 Task: Look for products in the category "Chardonnay" from Bonterra only.
Action: Mouse moved to (1091, 355)
Screenshot: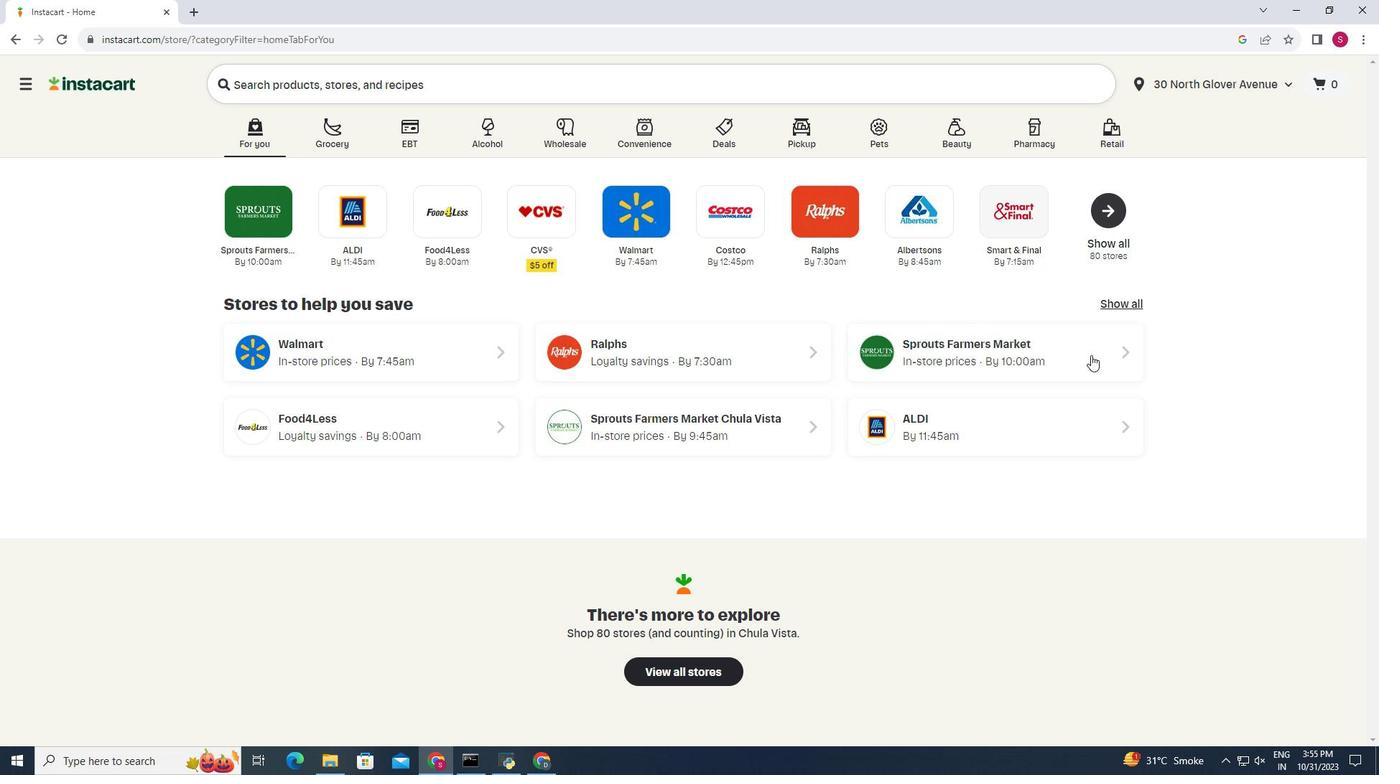 
Action: Mouse pressed left at (1091, 355)
Screenshot: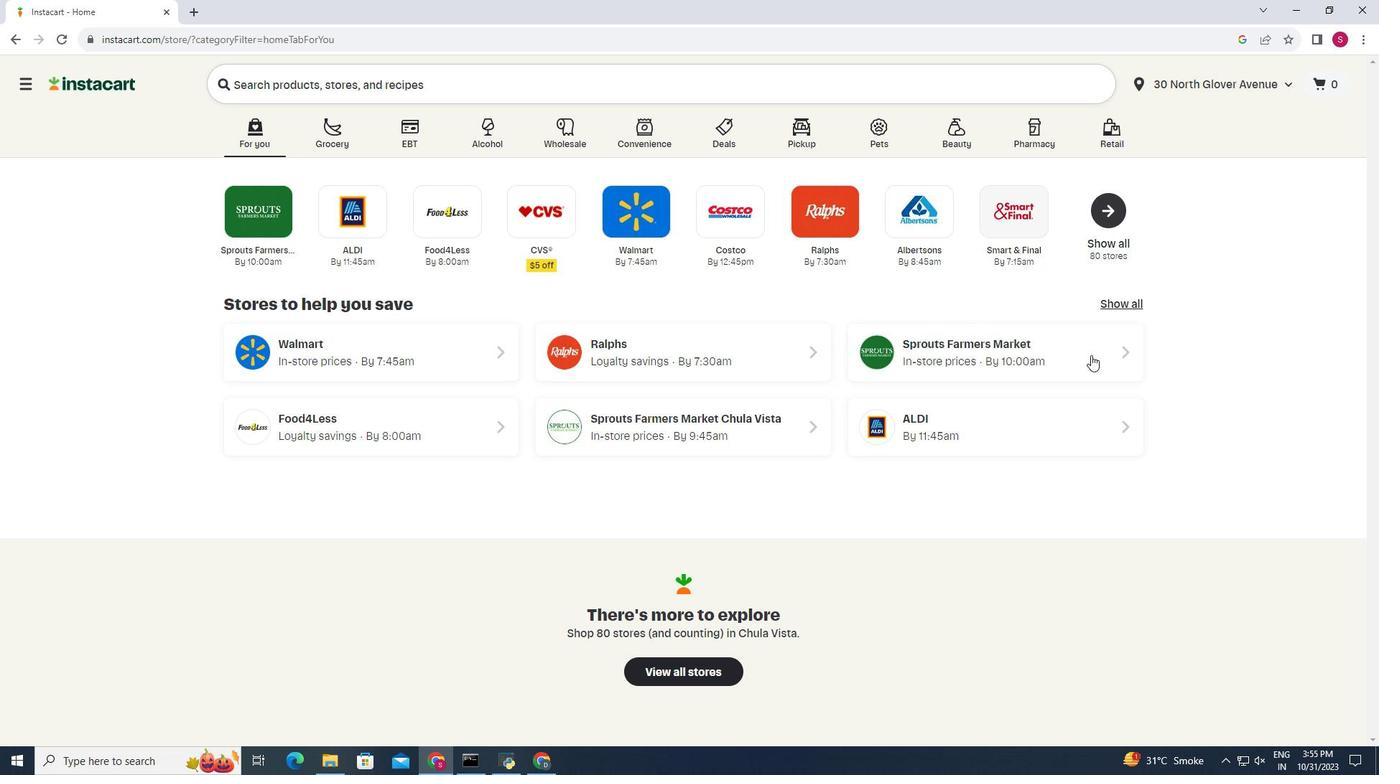 
Action: Mouse moved to (32, 686)
Screenshot: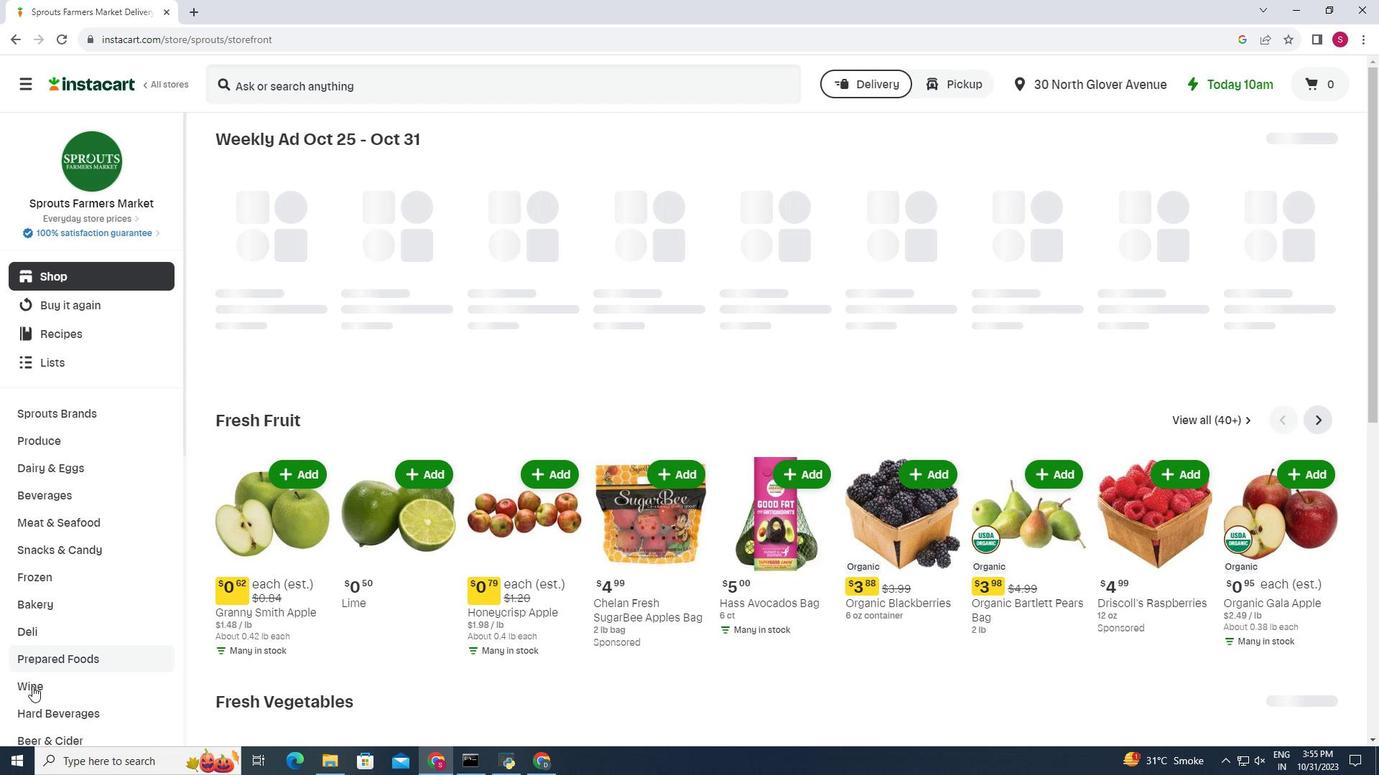 
Action: Mouse pressed left at (32, 686)
Screenshot: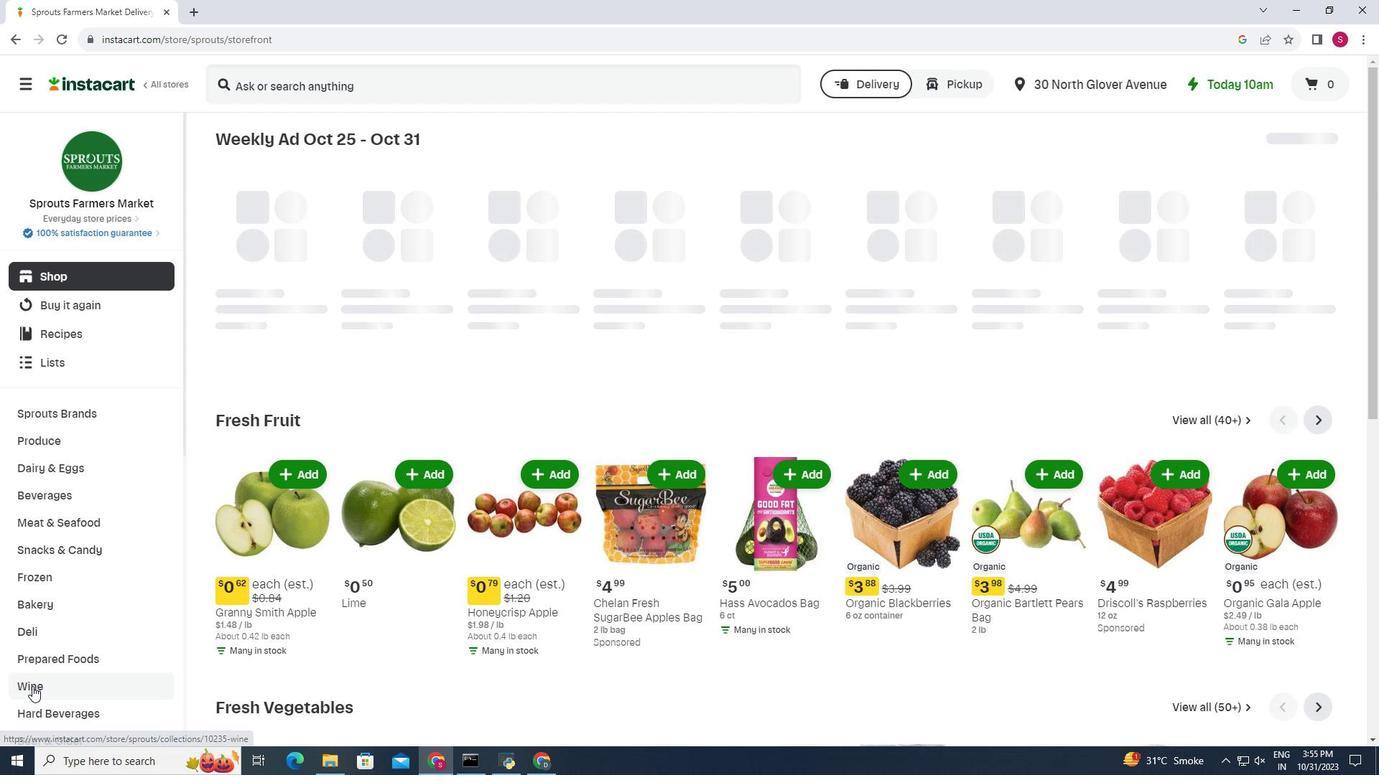 
Action: Mouse moved to (386, 179)
Screenshot: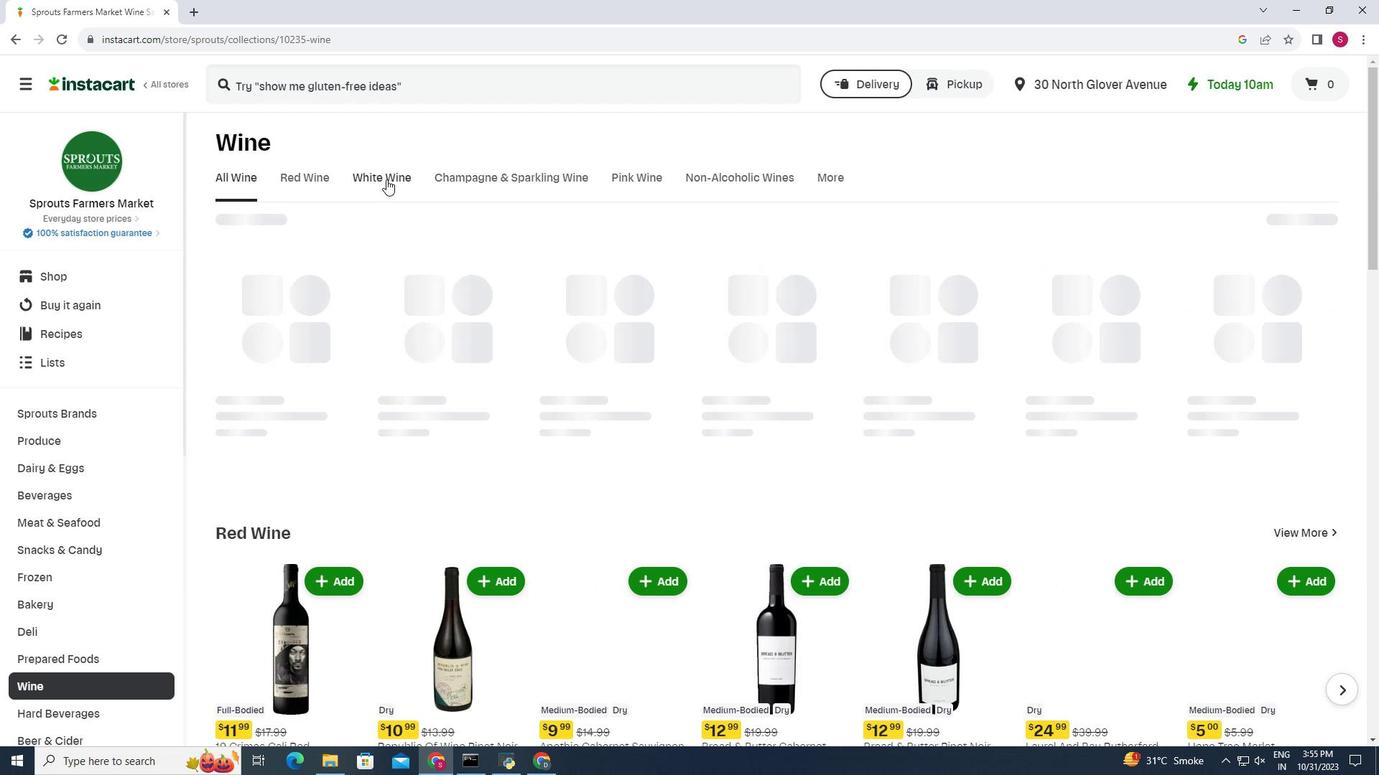 
Action: Mouse pressed left at (386, 179)
Screenshot: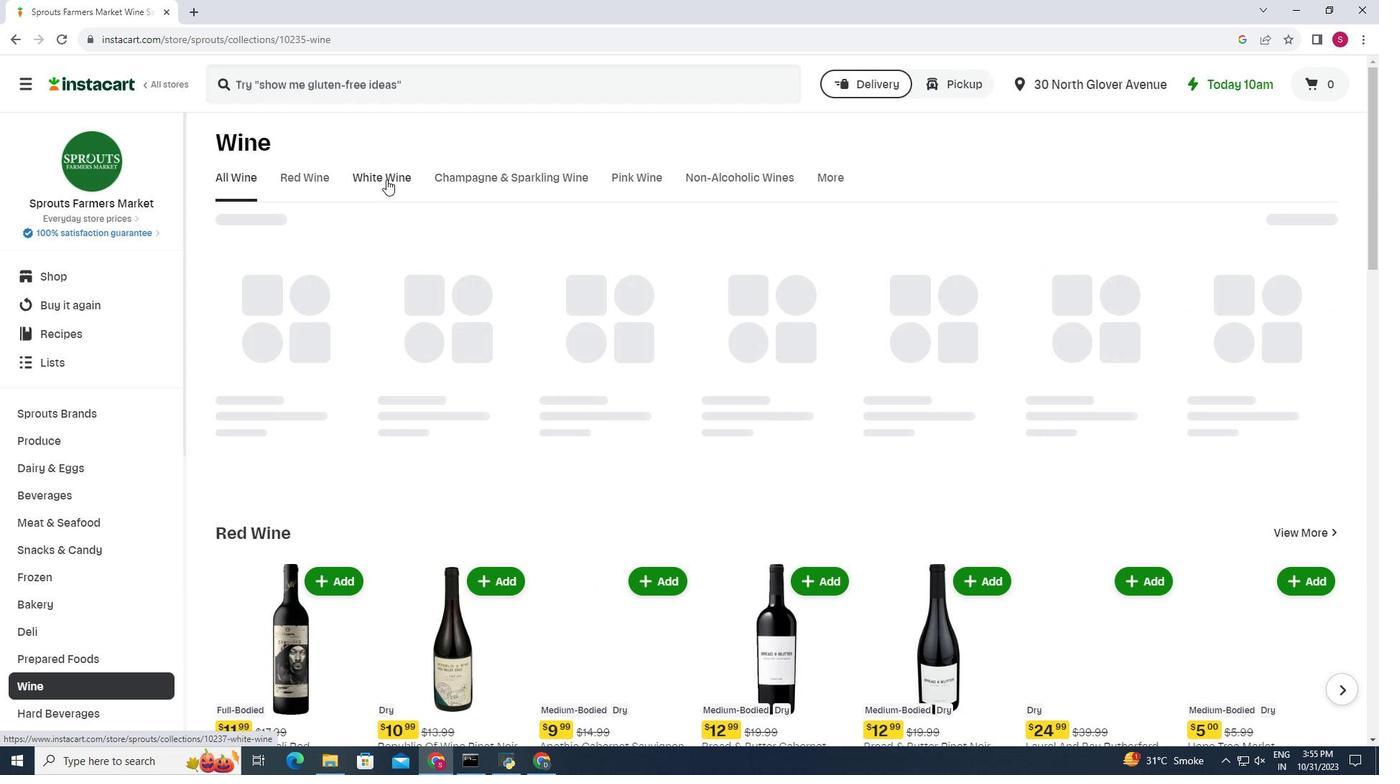 
Action: Mouse moved to (479, 252)
Screenshot: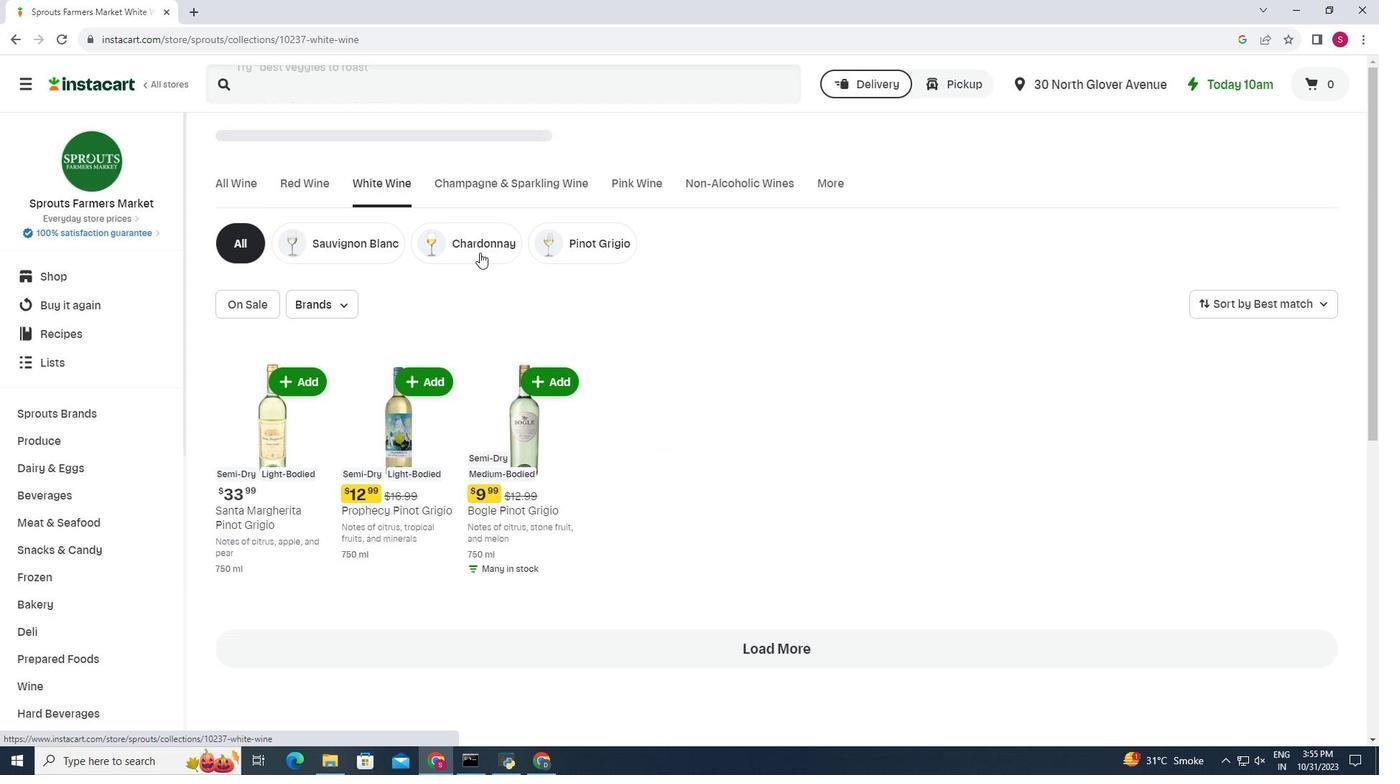 
Action: Mouse pressed left at (479, 252)
Screenshot: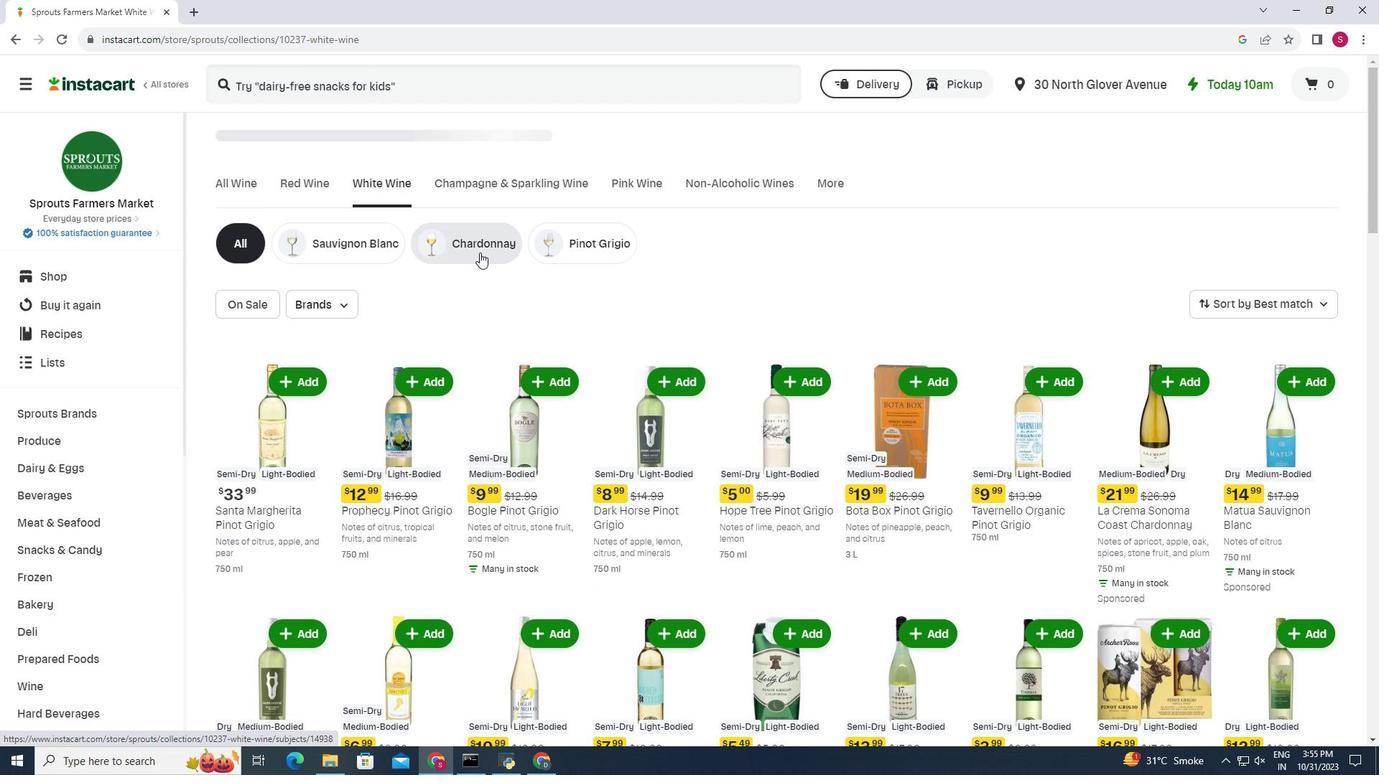 
Action: Mouse moved to (349, 316)
Screenshot: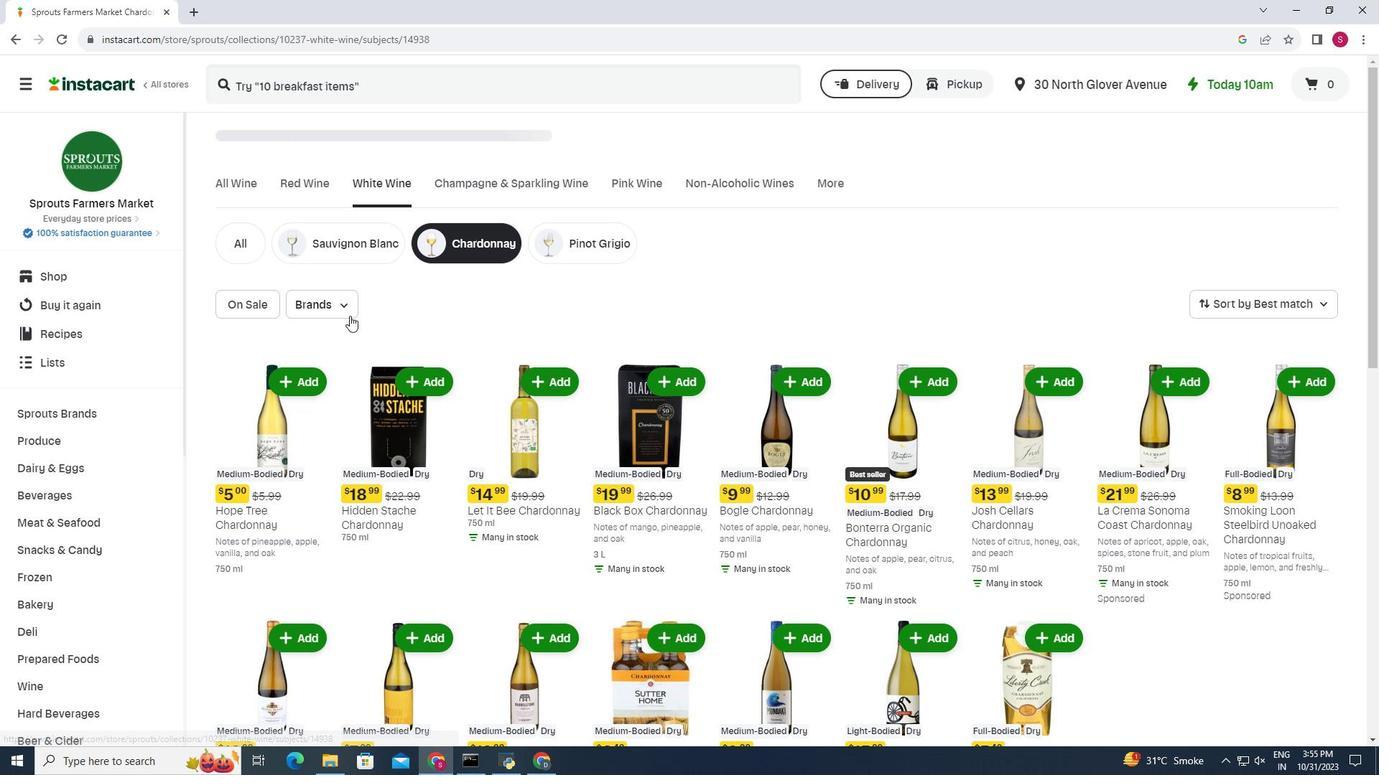 
Action: Mouse pressed left at (349, 316)
Screenshot: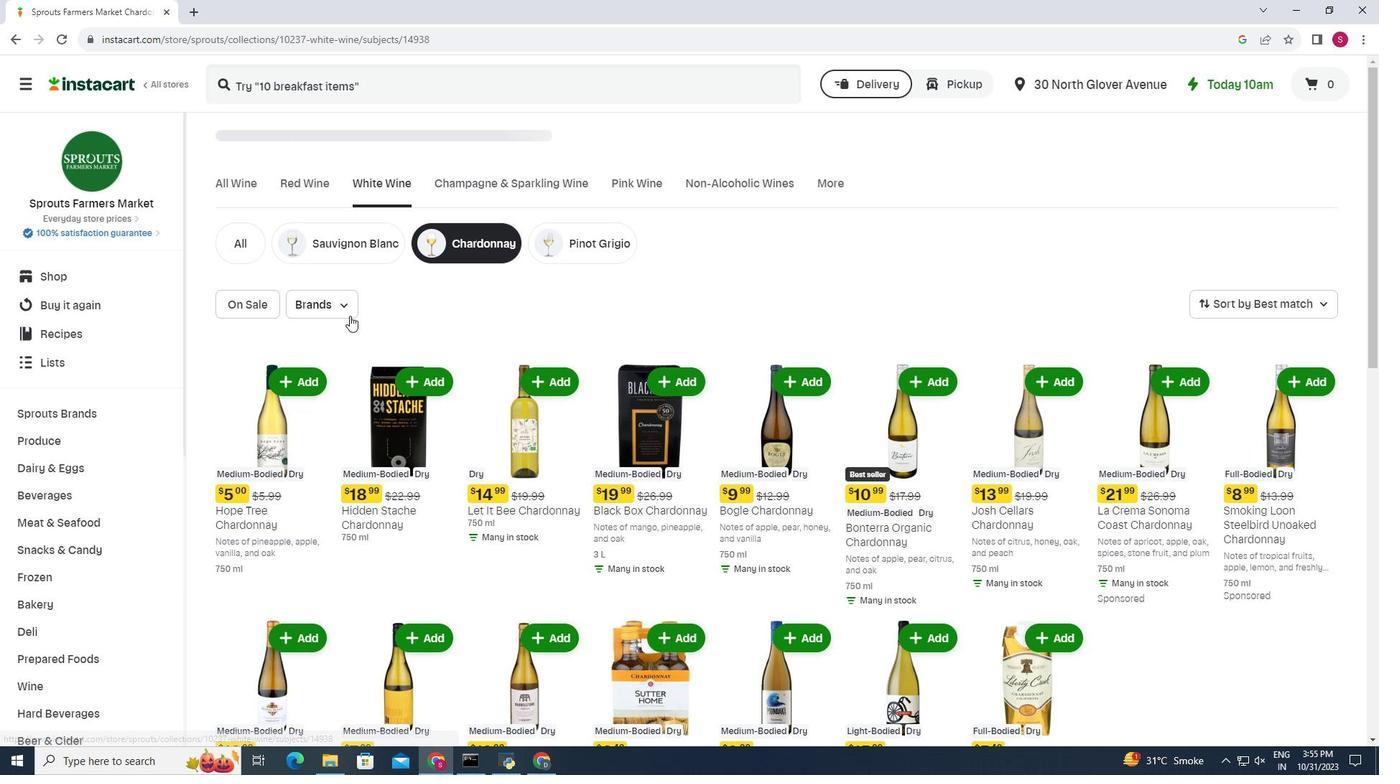 
Action: Mouse moved to (321, 373)
Screenshot: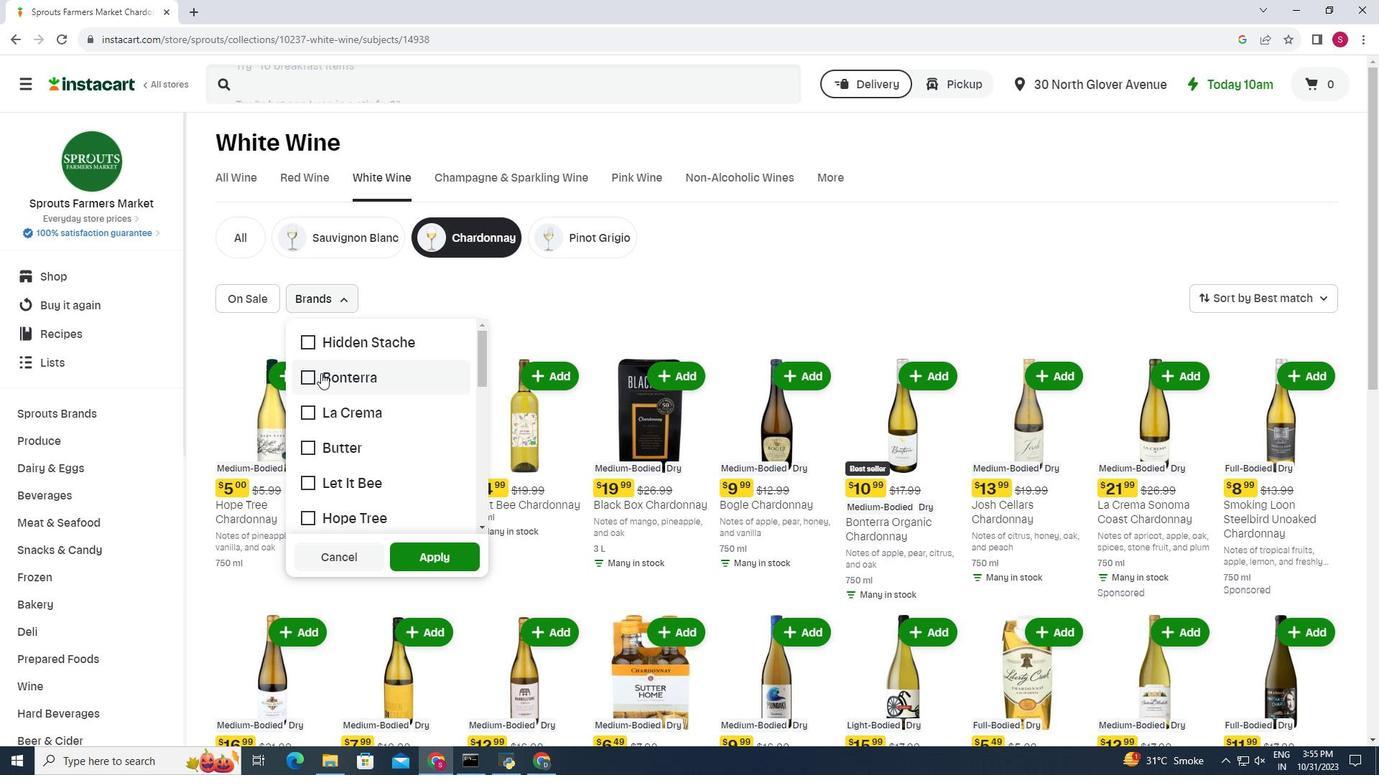 
Action: Mouse pressed left at (321, 373)
Screenshot: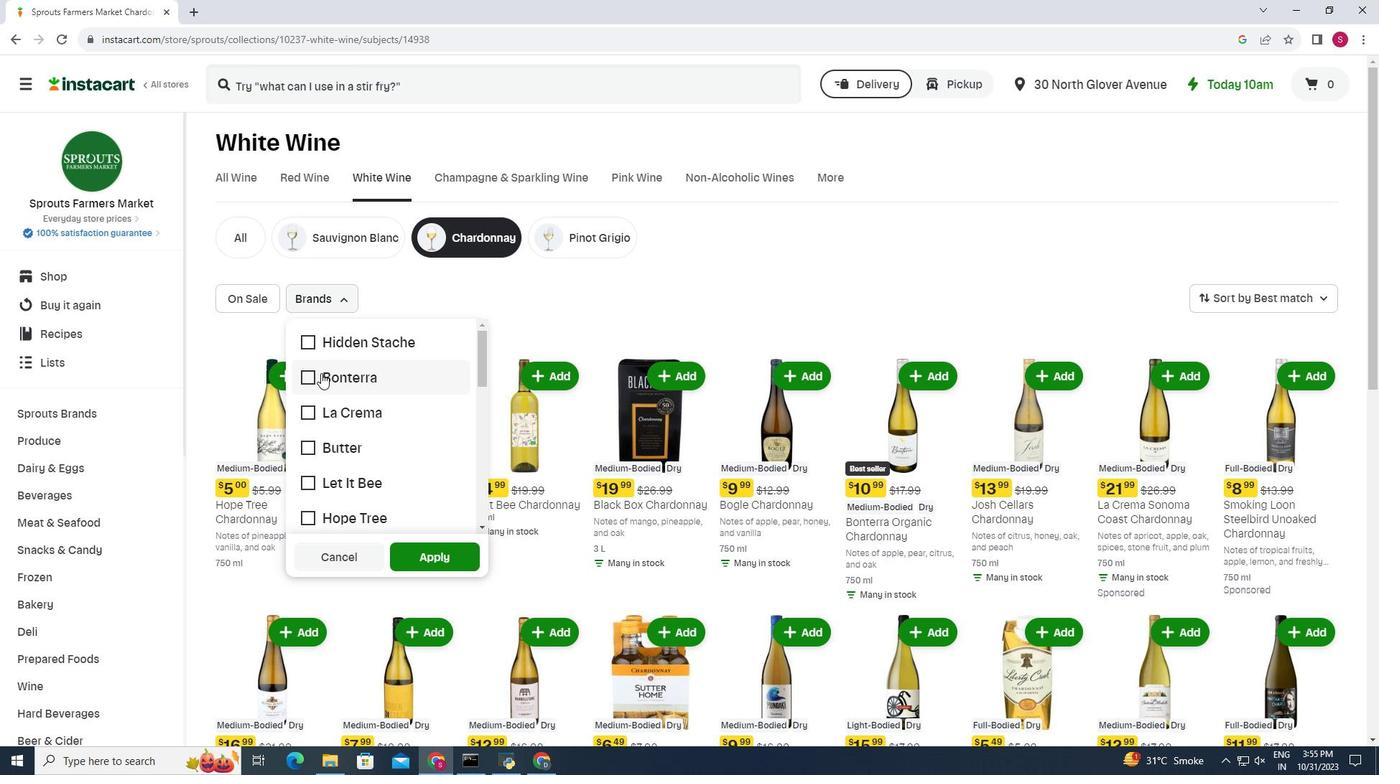 
Action: Mouse moved to (428, 549)
Screenshot: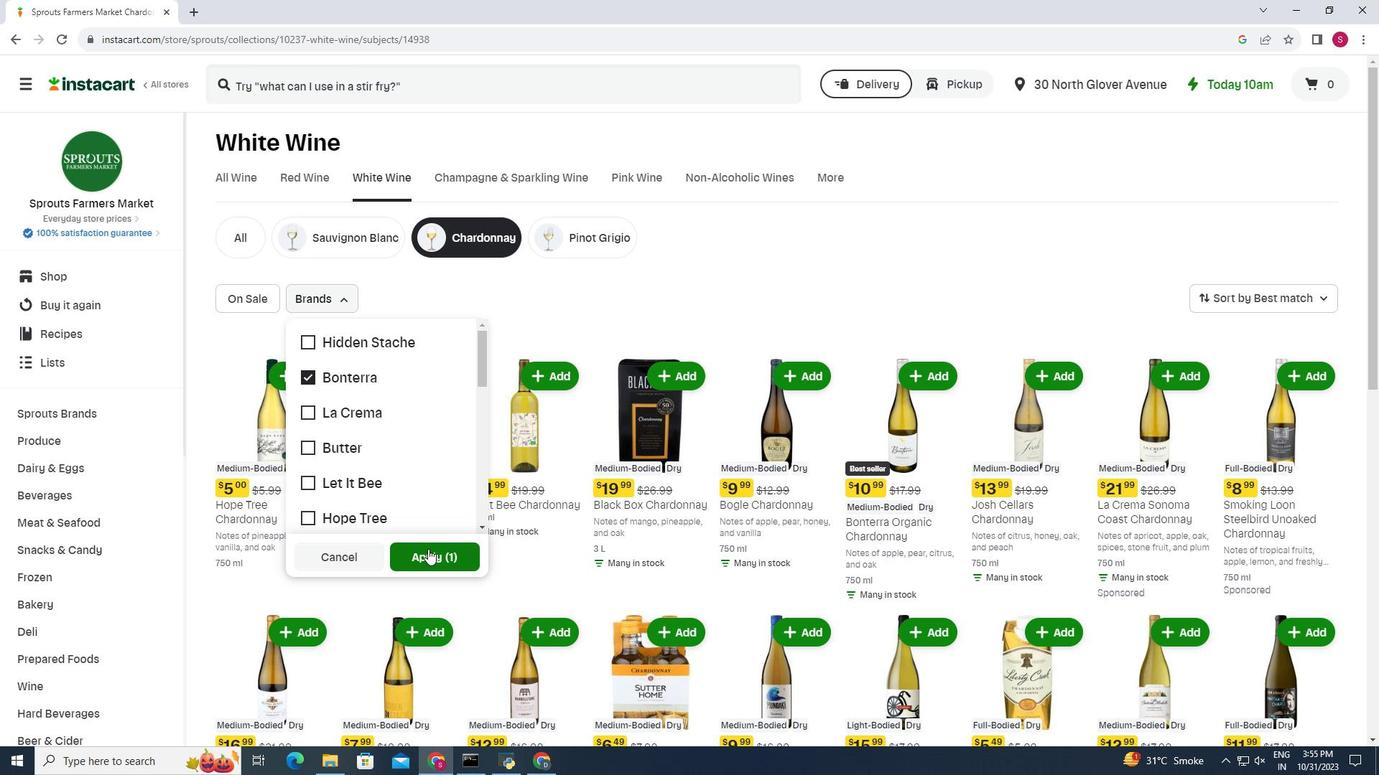 
Action: Mouse pressed left at (428, 549)
Screenshot: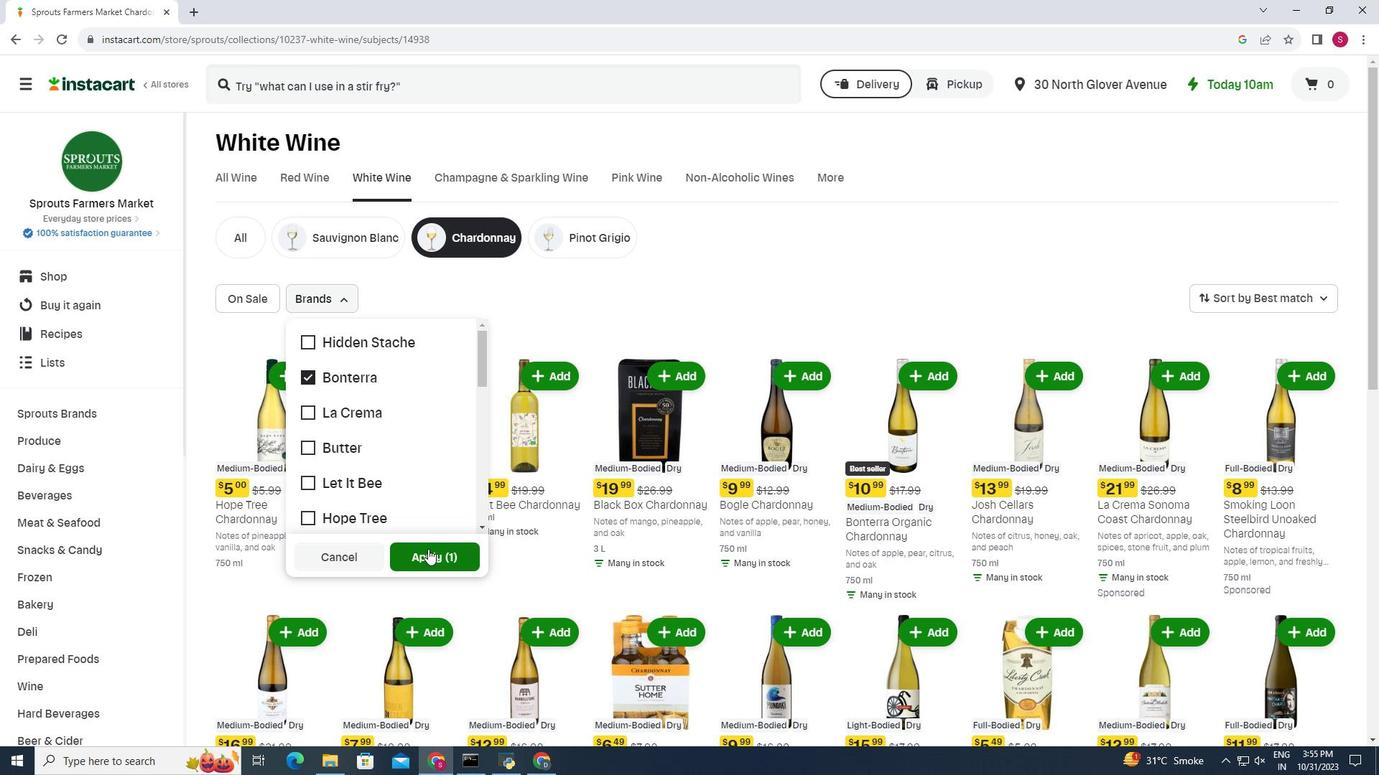 
Action: Mouse moved to (604, 441)
Screenshot: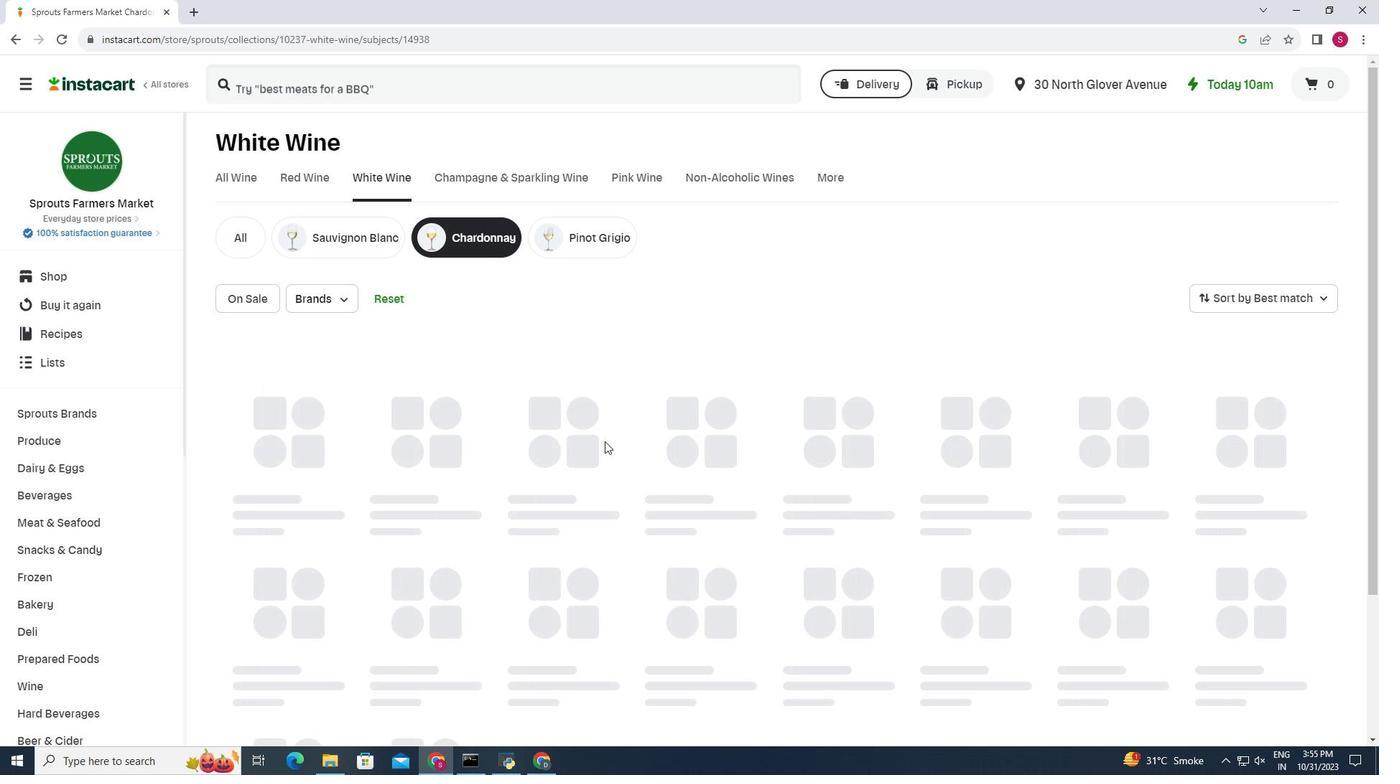 
